 Task: Search for tasks in the task management application using specific criteria.
Action: Mouse moved to (9, 115)
Screenshot: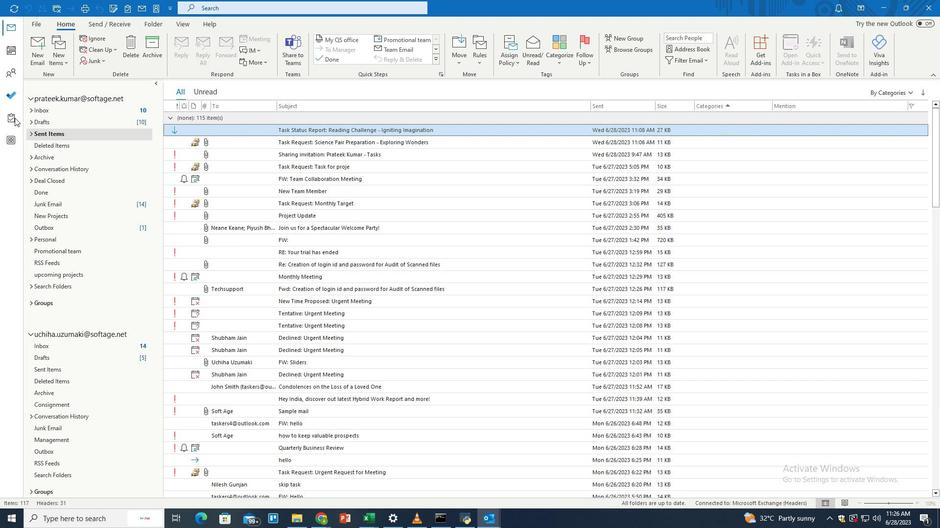 
Action: Mouse pressed left at (9, 115)
Screenshot: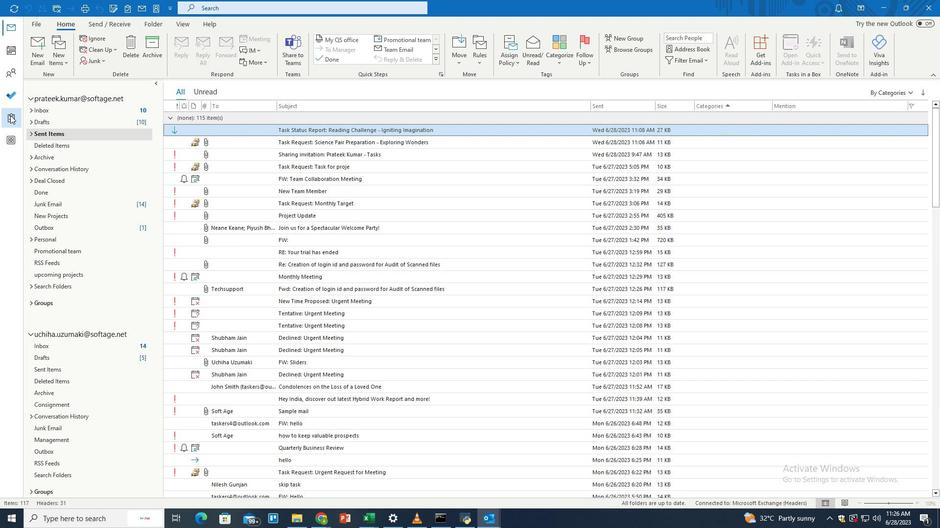 
Action: Mouse moved to (401, 5)
Screenshot: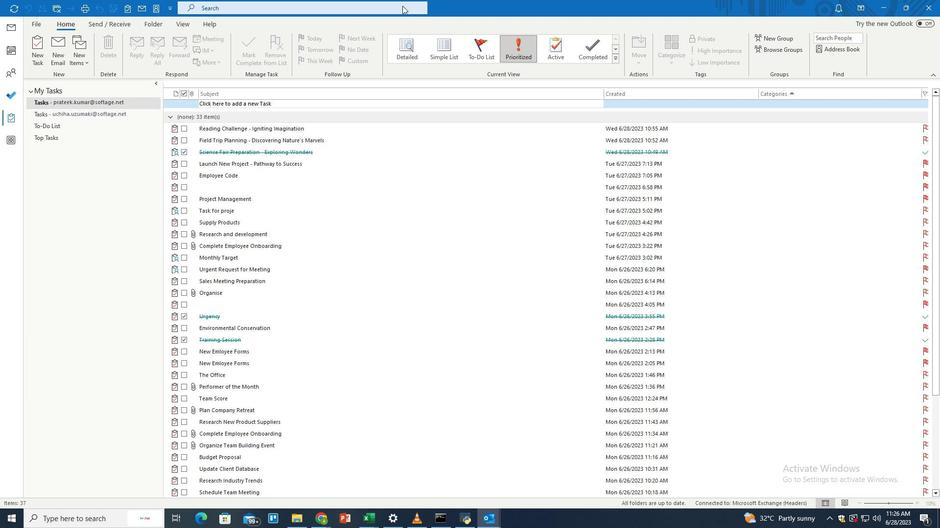 
Action: Mouse pressed left at (401, 5)
Screenshot: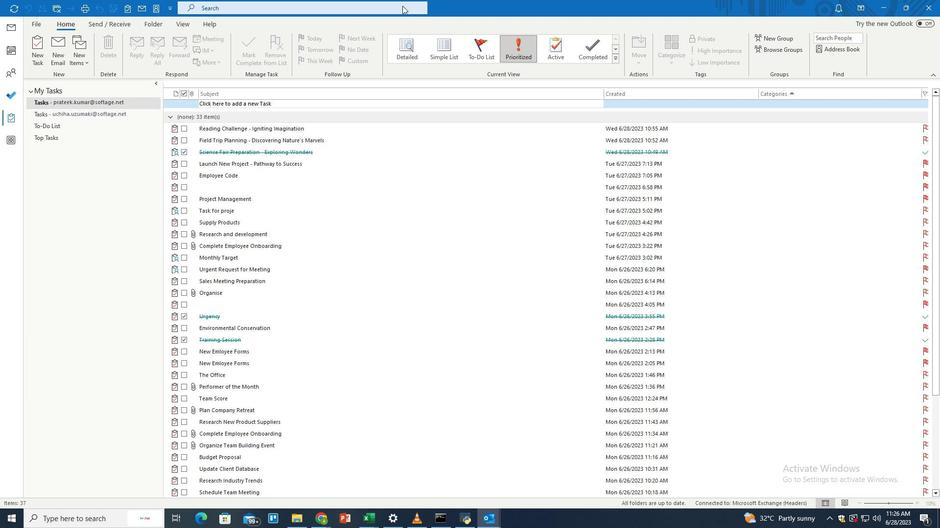 
Action: Mouse moved to (459, 7)
Screenshot: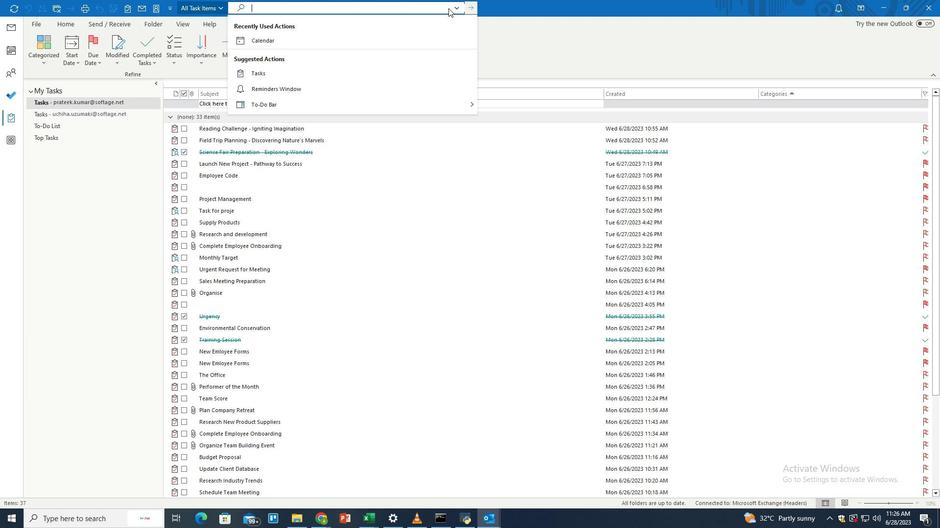 
Action: Mouse pressed left at (459, 7)
Screenshot: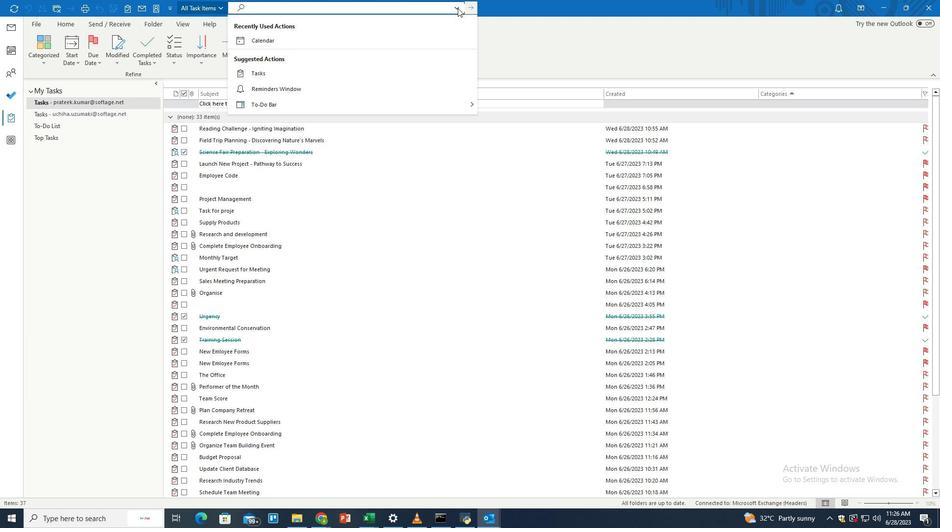 
Action: Mouse moved to (295, 51)
Screenshot: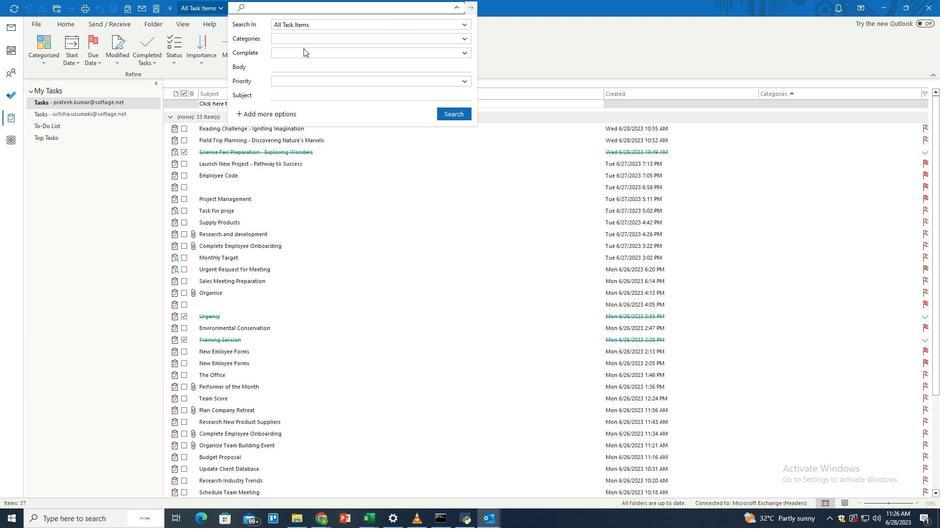 
Action: Mouse pressed left at (295, 51)
Screenshot: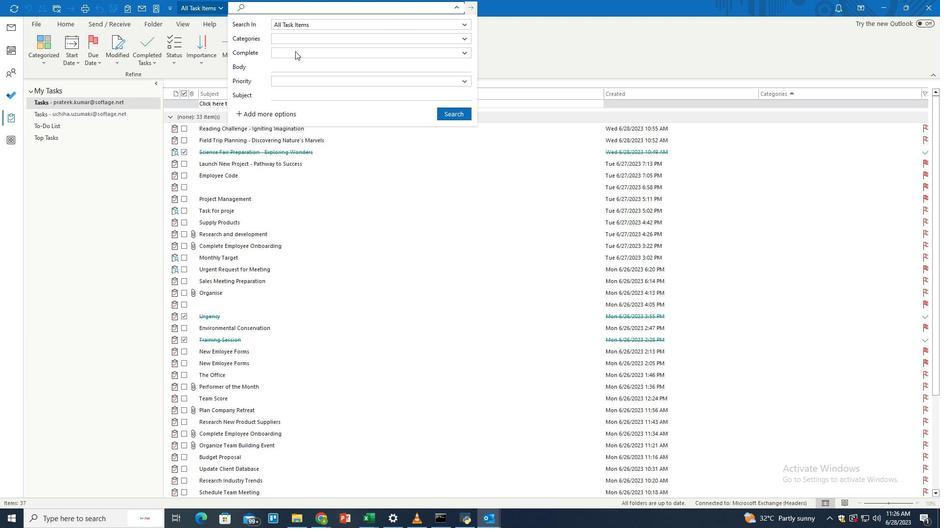 
Action: Mouse moved to (290, 74)
Screenshot: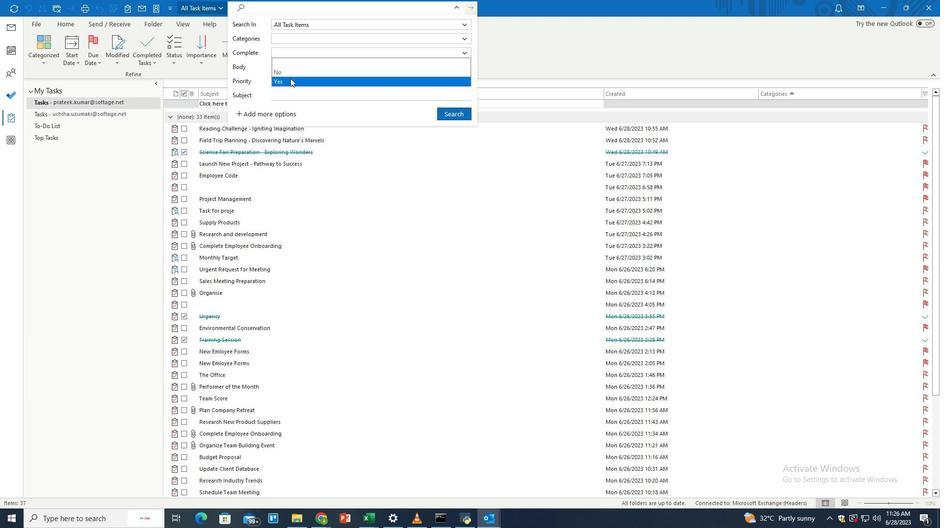 
Action: Mouse pressed left at (290, 74)
Screenshot: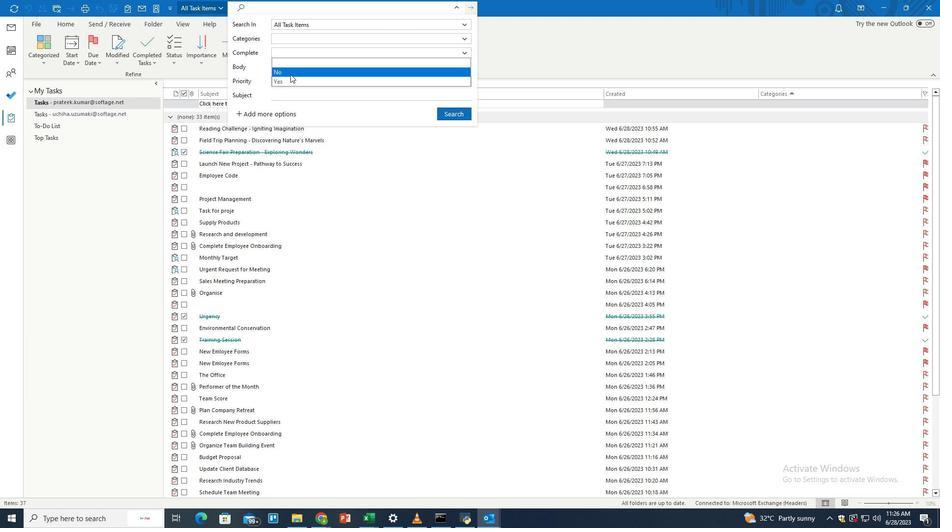 
Action: Mouse moved to (458, 117)
Screenshot: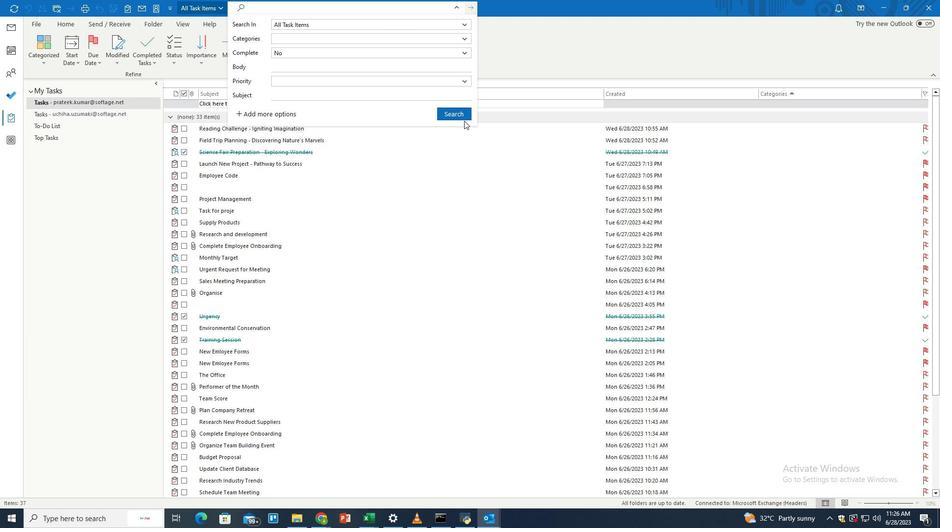 
Action: Mouse pressed left at (458, 117)
Screenshot: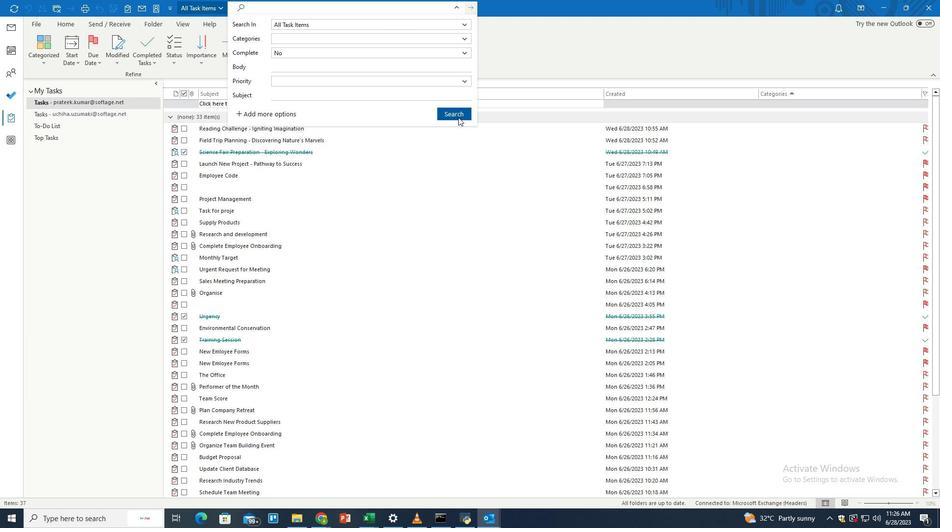 
Action: Mouse moved to (450, 209)
Screenshot: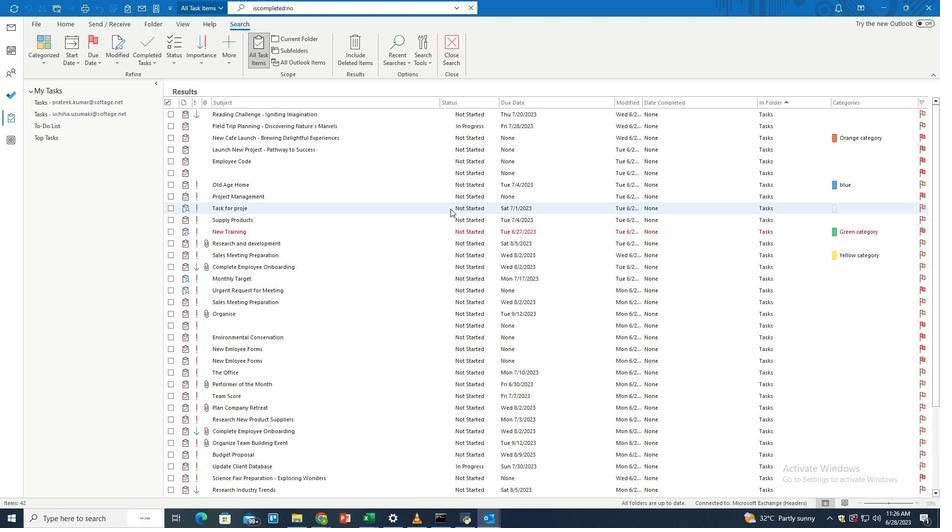 
